 Task: Set the Company name to "Does not match regex" while find invoice.
Action: Mouse moved to (153, 19)
Screenshot: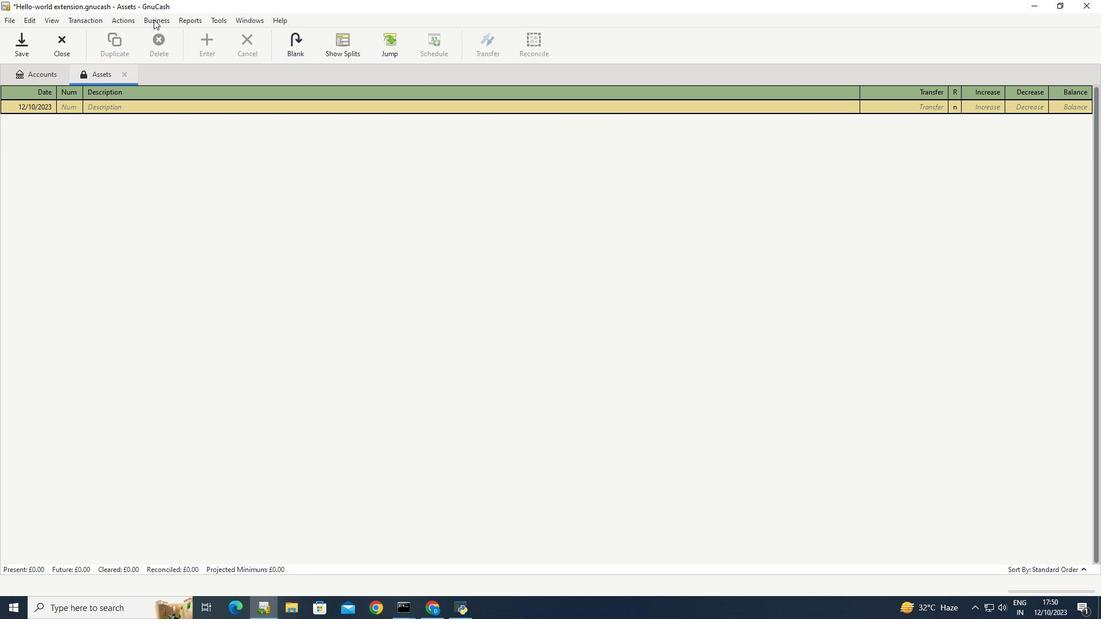 
Action: Mouse pressed left at (153, 19)
Screenshot: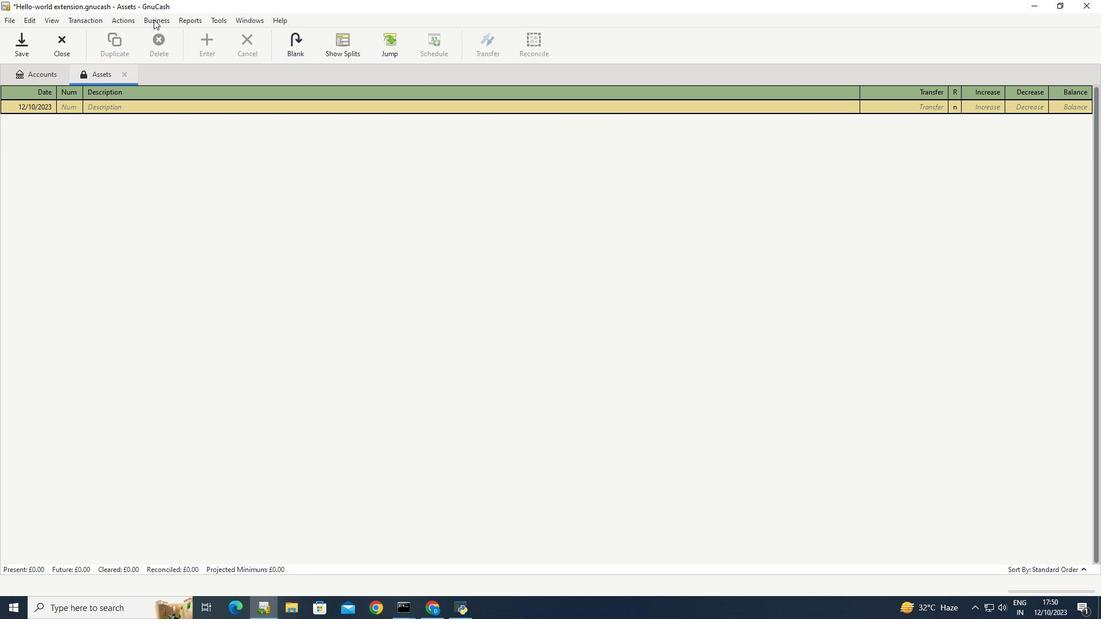 
Action: Mouse moved to (293, 92)
Screenshot: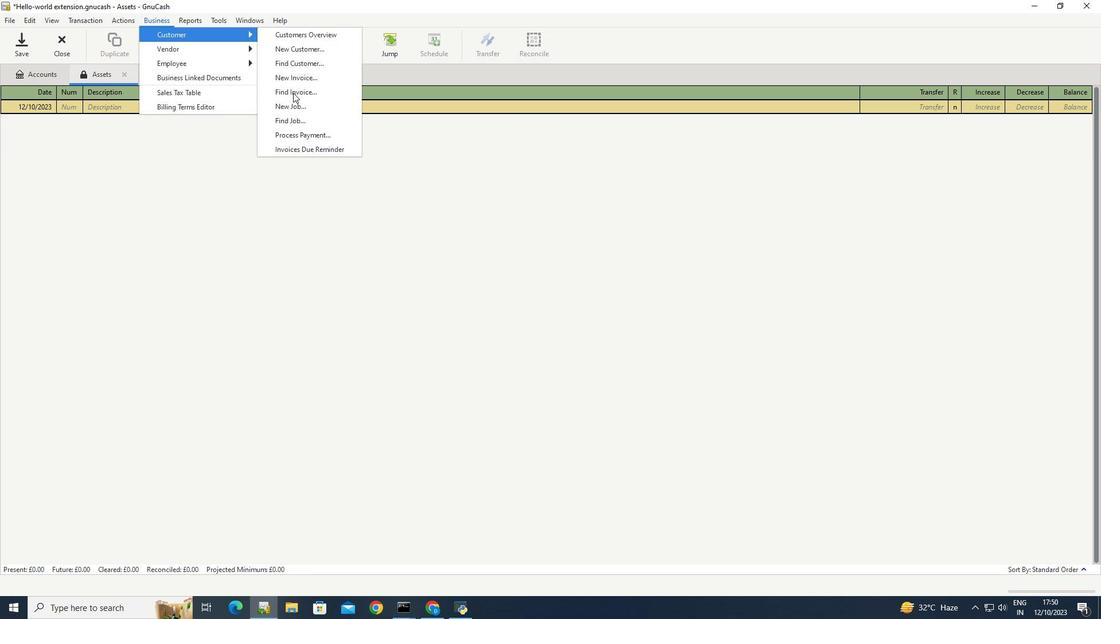 
Action: Mouse pressed left at (293, 92)
Screenshot: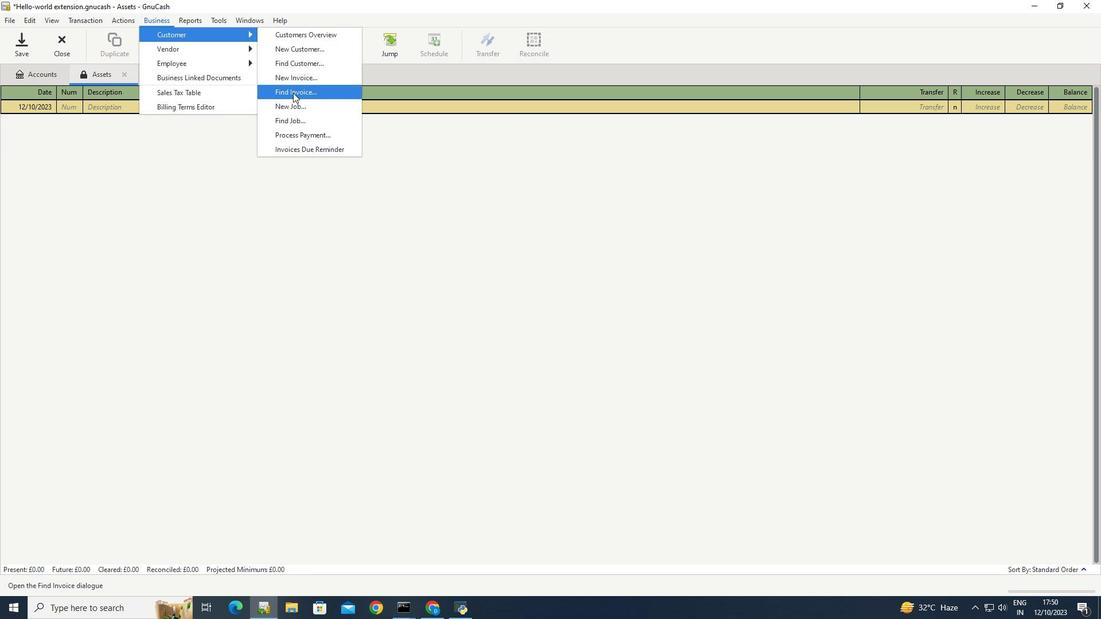 
Action: Mouse moved to (423, 266)
Screenshot: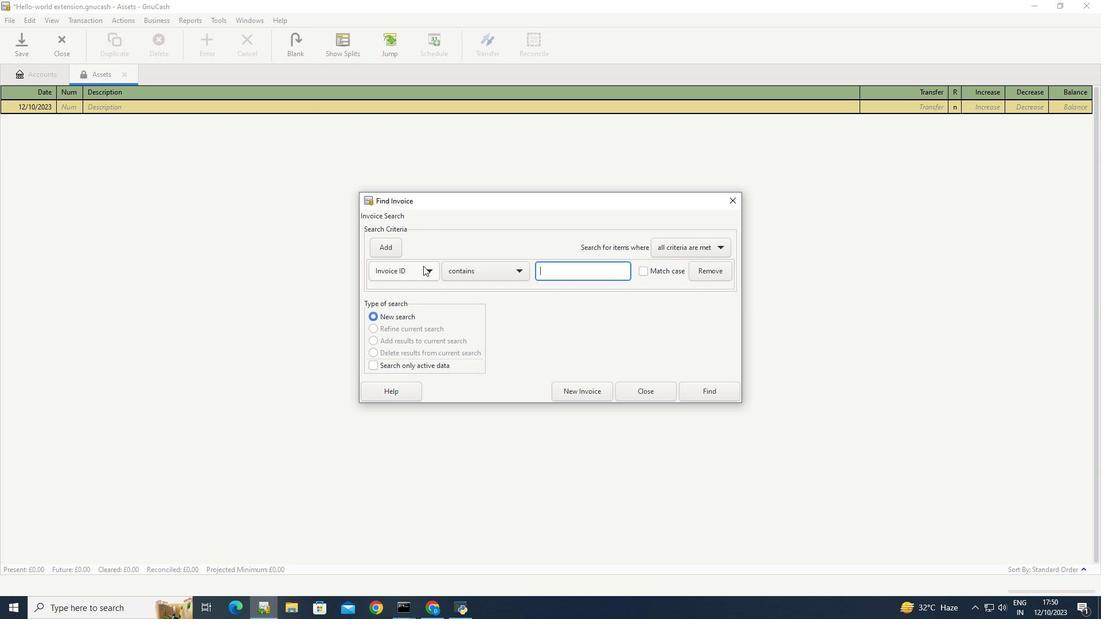 
Action: Mouse pressed left at (423, 266)
Screenshot: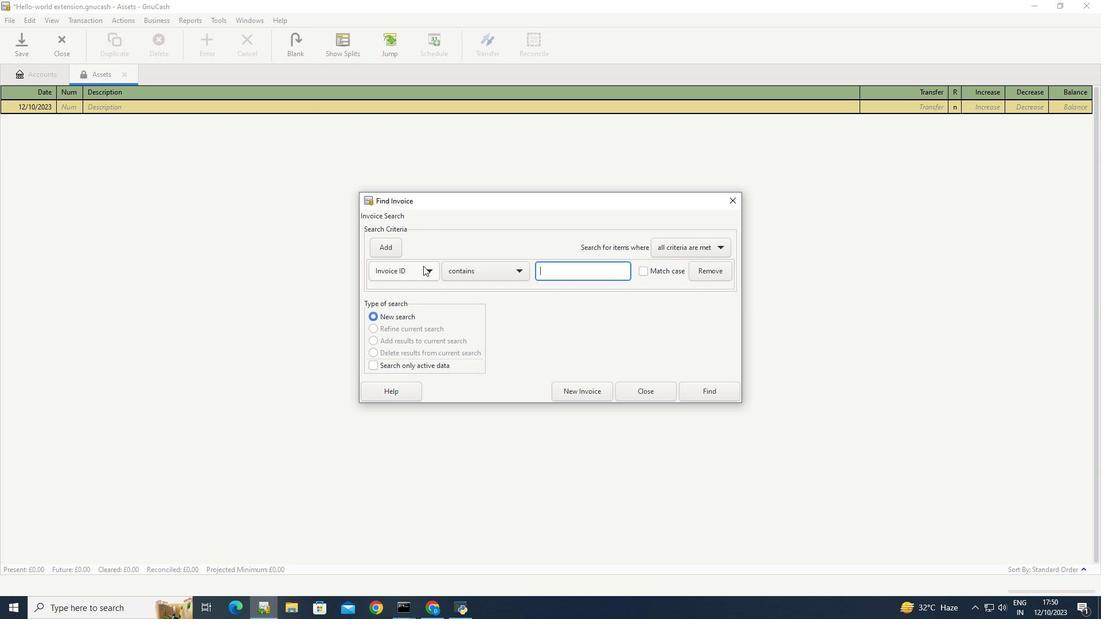 
Action: Mouse moved to (402, 286)
Screenshot: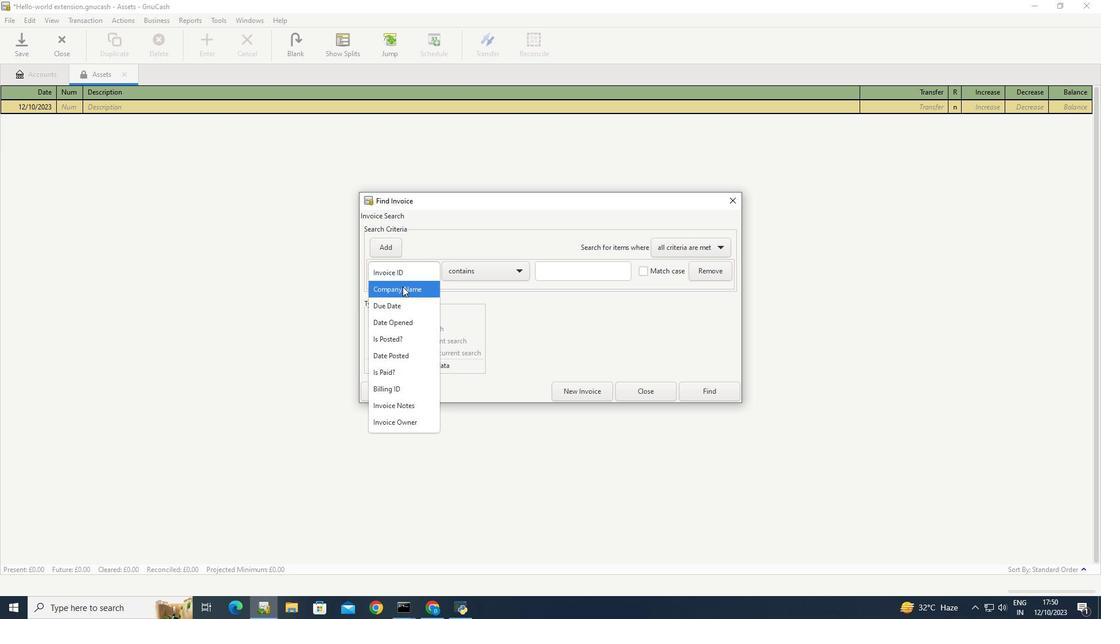 
Action: Mouse pressed left at (402, 286)
Screenshot: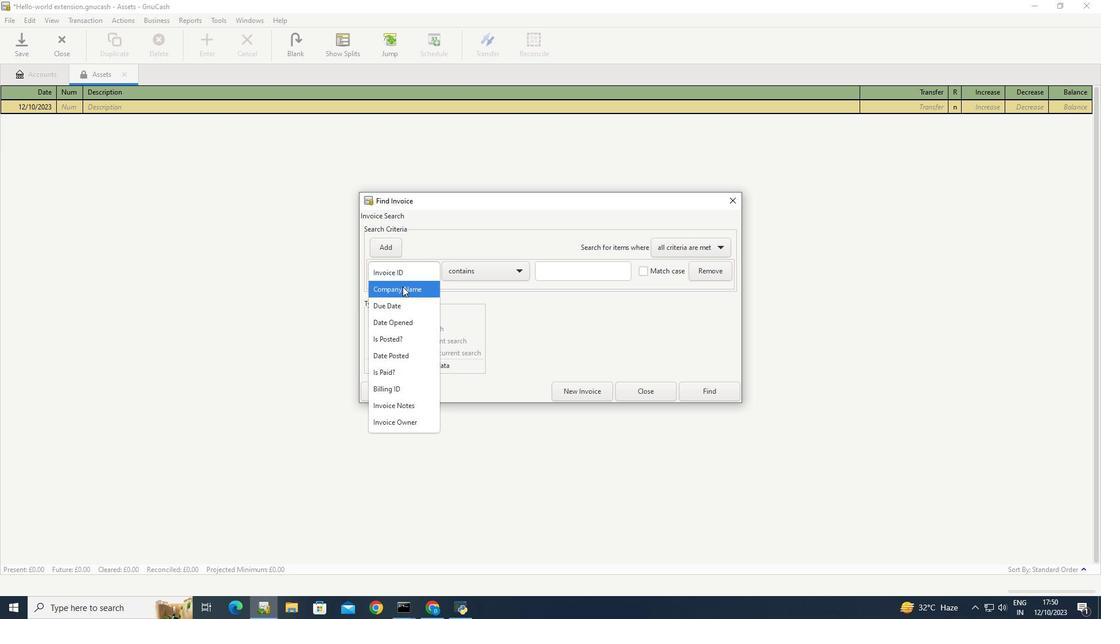 
Action: Mouse moved to (521, 272)
Screenshot: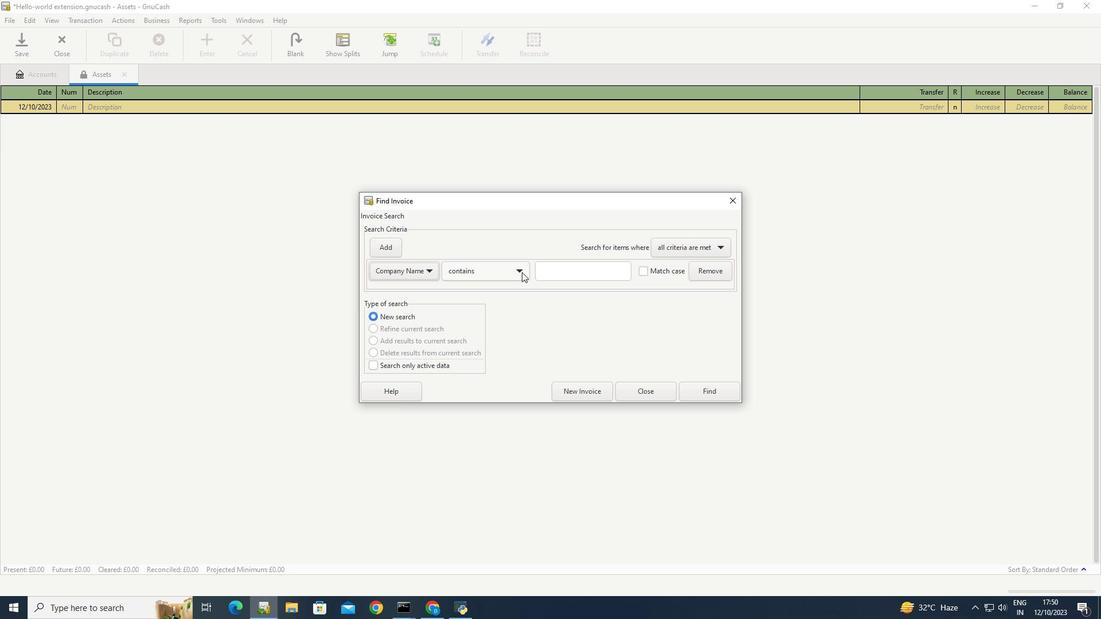 
Action: Mouse pressed left at (521, 272)
Screenshot: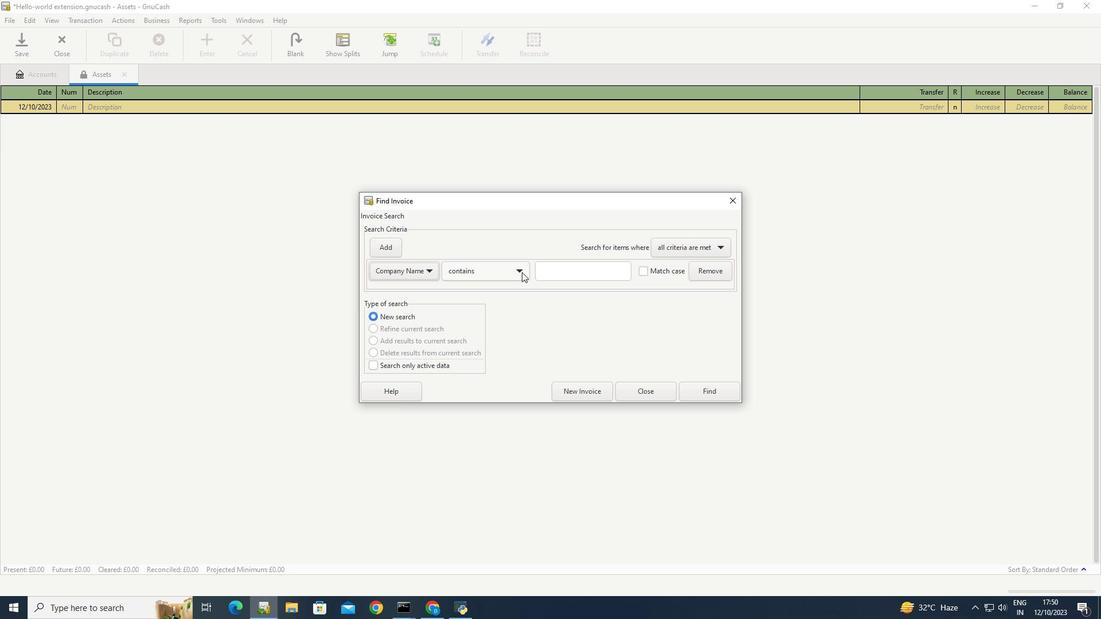 
Action: Mouse moved to (506, 319)
Screenshot: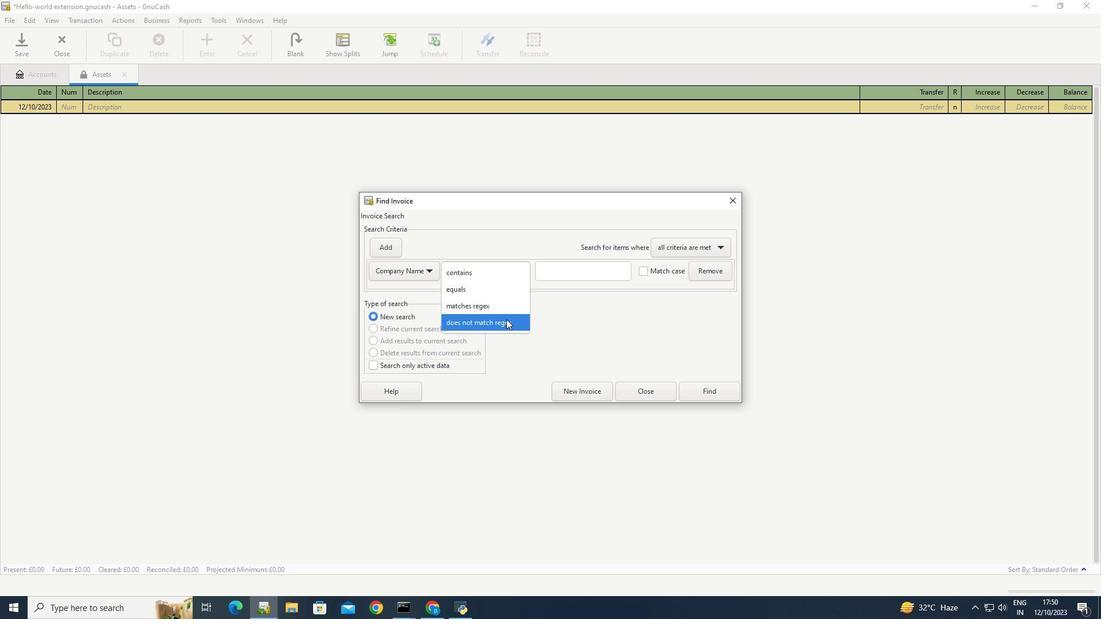 
Action: Mouse pressed left at (506, 319)
Screenshot: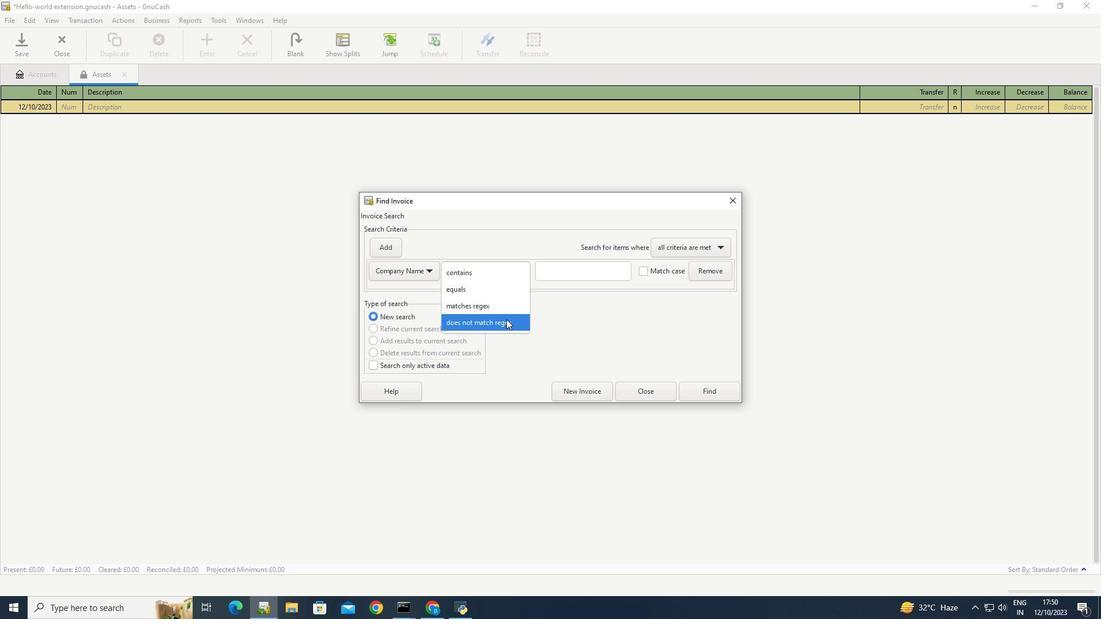 
Action: Mouse moved to (552, 332)
Screenshot: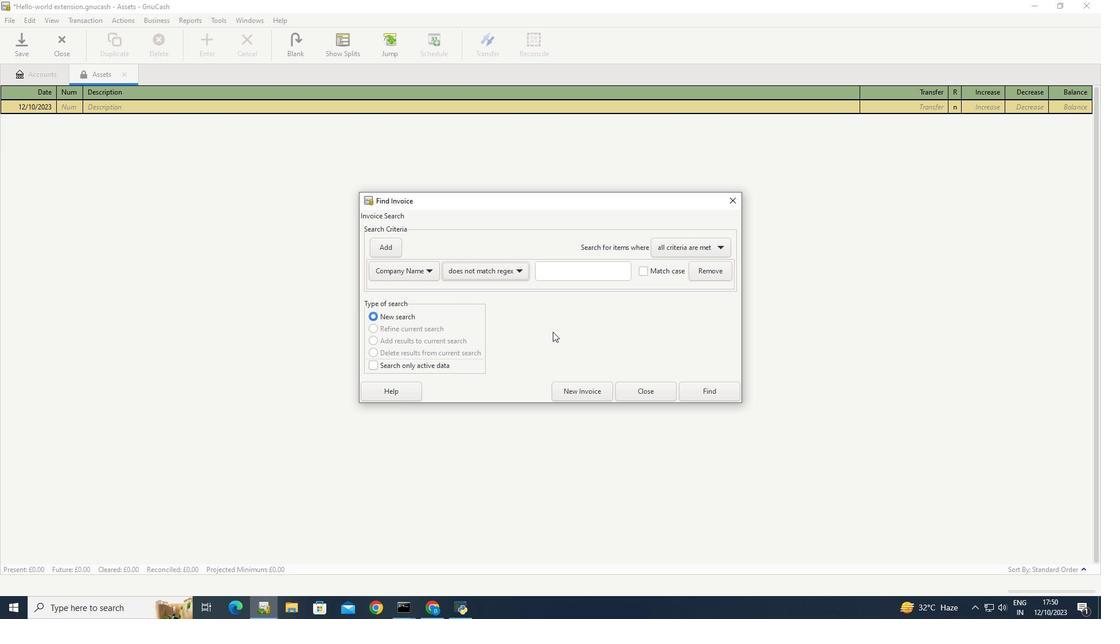 
Action: Mouse pressed left at (552, 332)
Screenshot: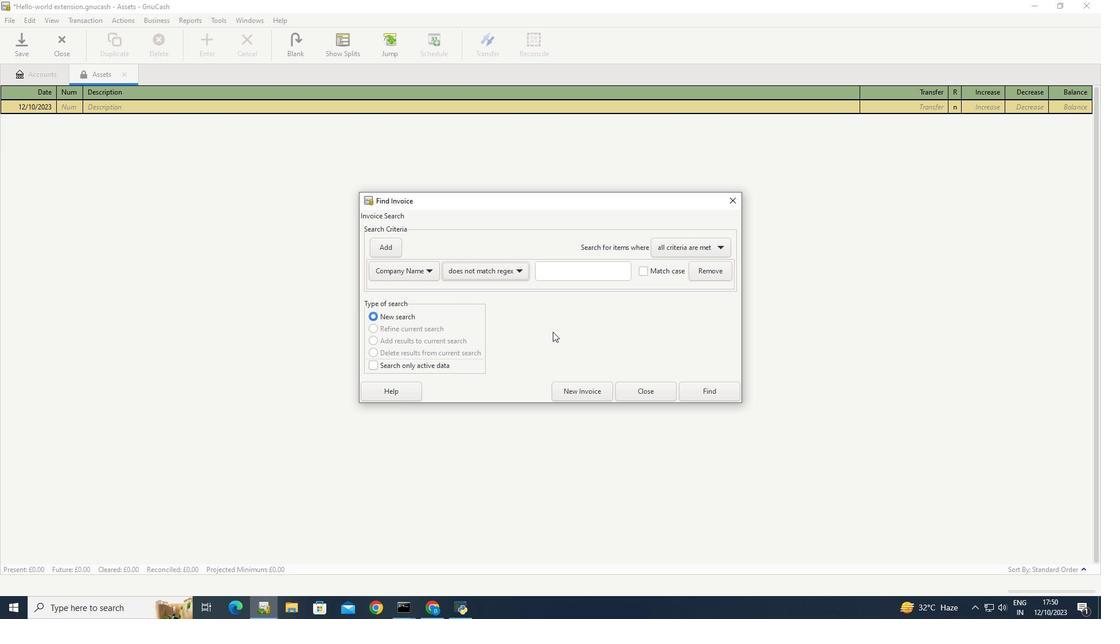 
